 Task: Create a due date automation trigger when advanced on, 2 hours after a card is due add basic assigned only to member @aryan.
Action: Mouse moved to (1133, 90)
Screenshot: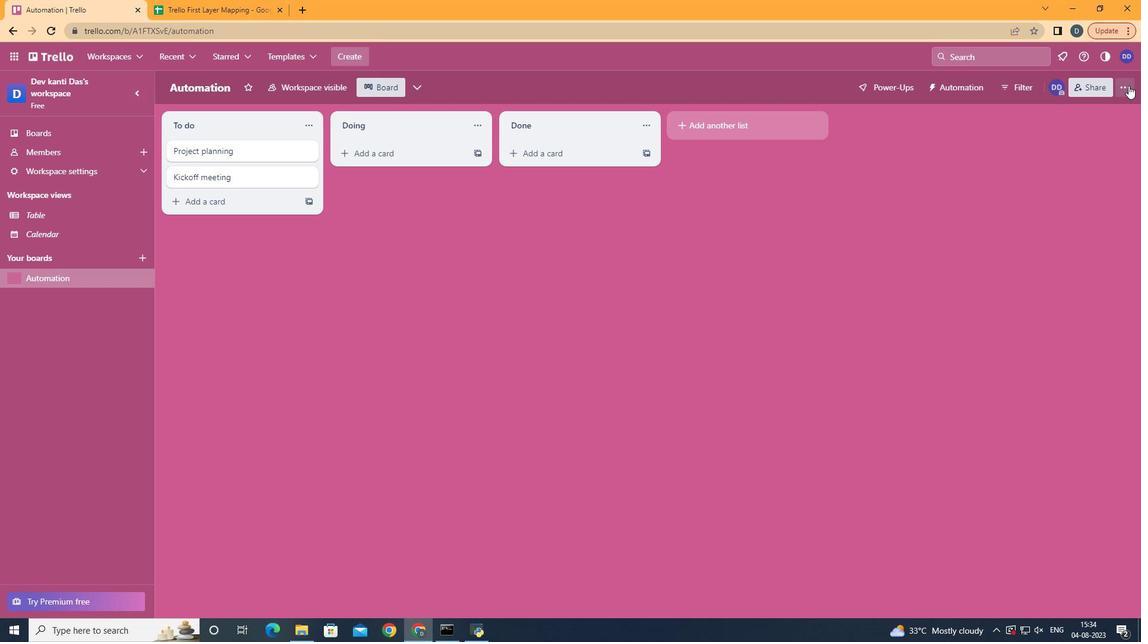 
Action: Mouse pressed left at (1133, 90)
Screenshot: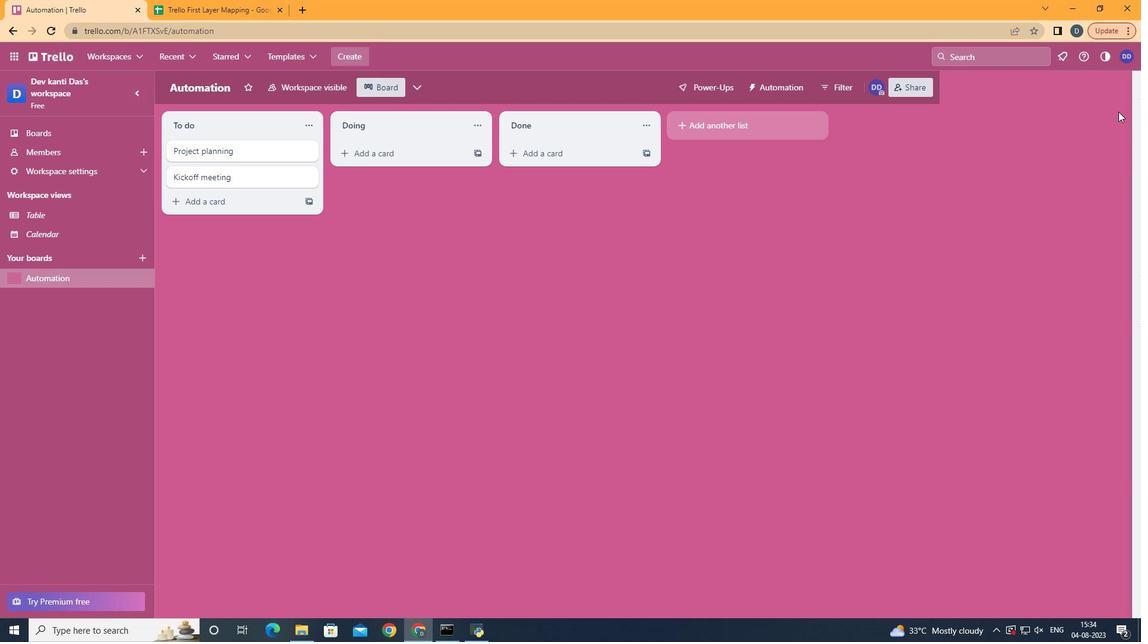 
Action: Mouse moved to (1021, 250)
Screenshot: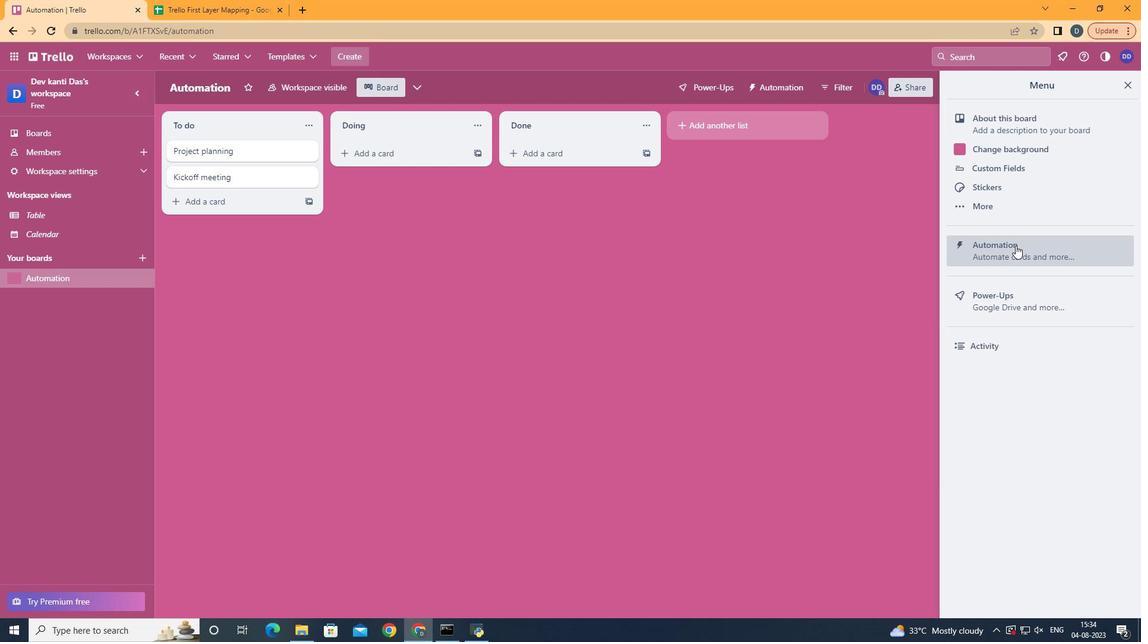 
Action: Mouse pressed left at (1021, 250)
Screenshot: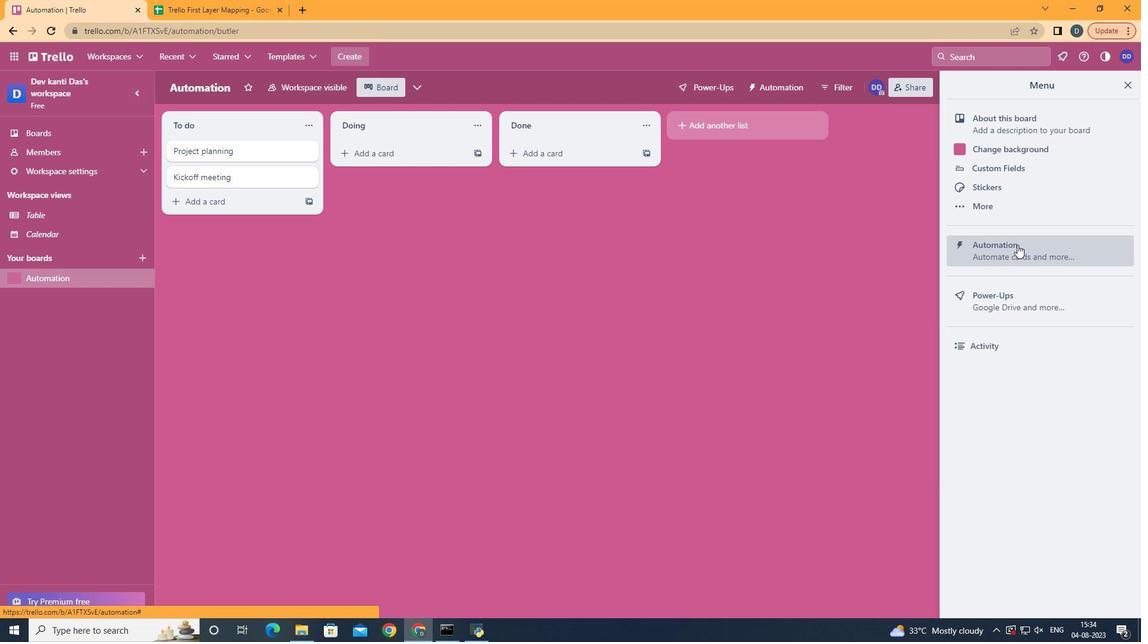 
Action: Mouse moved to (222, 246)
Screenshot: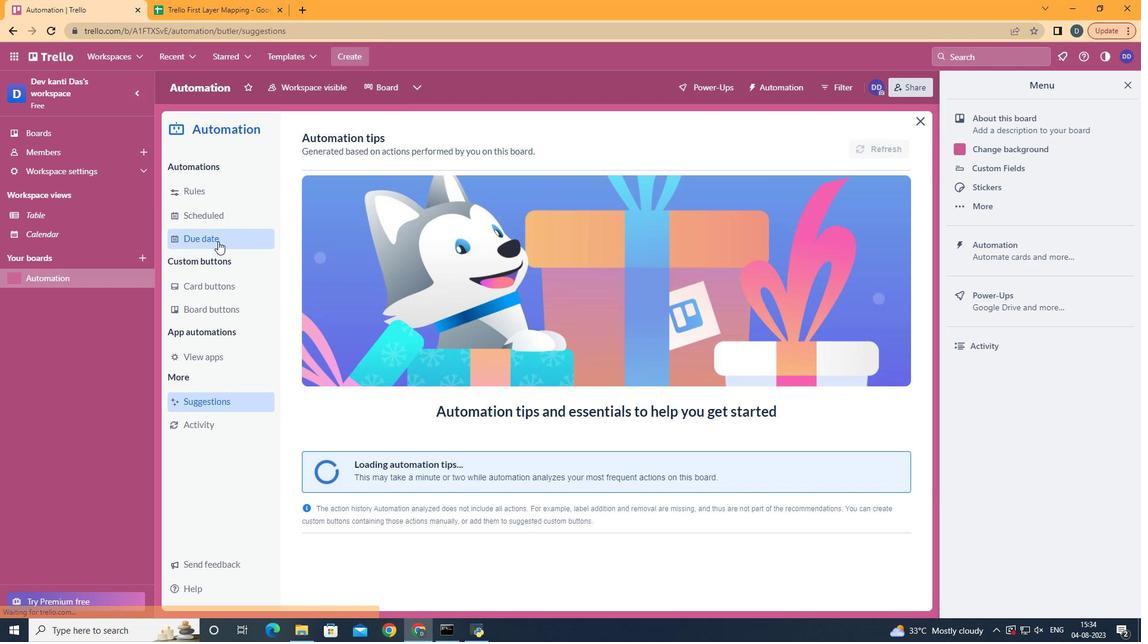 
Action: Mouse pressed left at (222, 246)
Screenshot: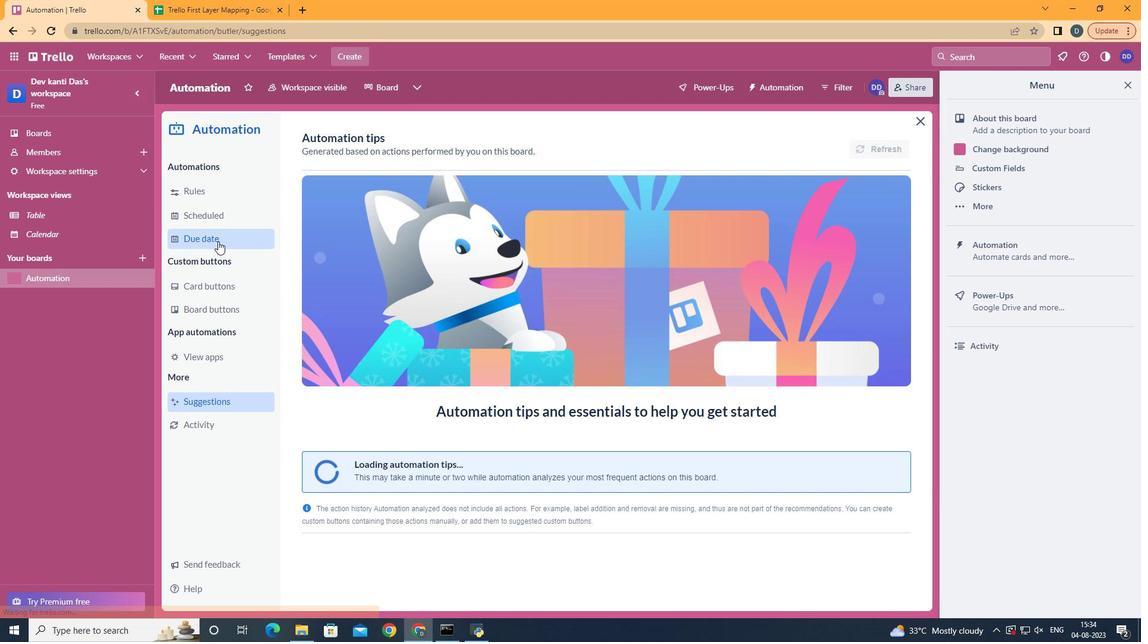 
Action: Mouse moved to (847, 151)
Screenshot: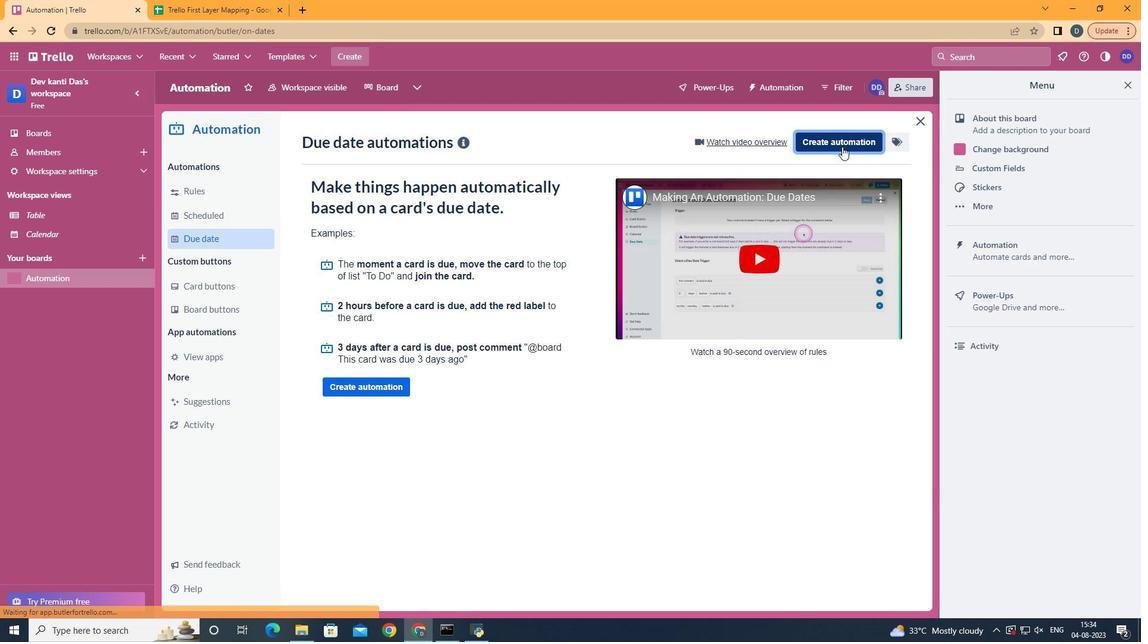 
Action: Mouse pressed left at (847, 151)
Screenshot: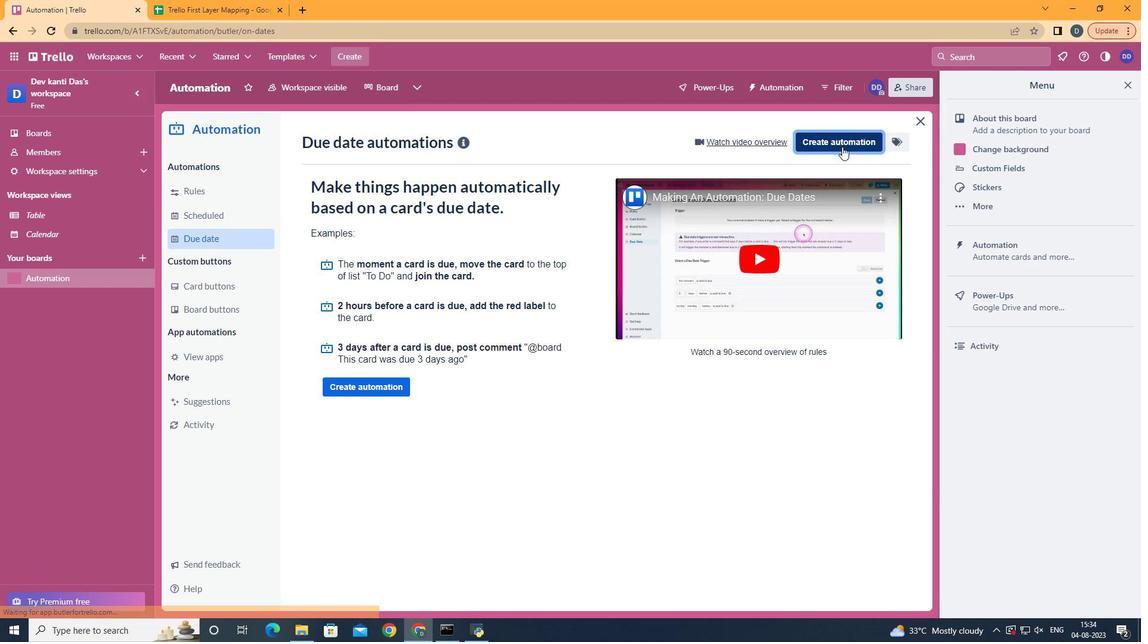 
Action: Mouse moved to (660, 266)
Screenshot: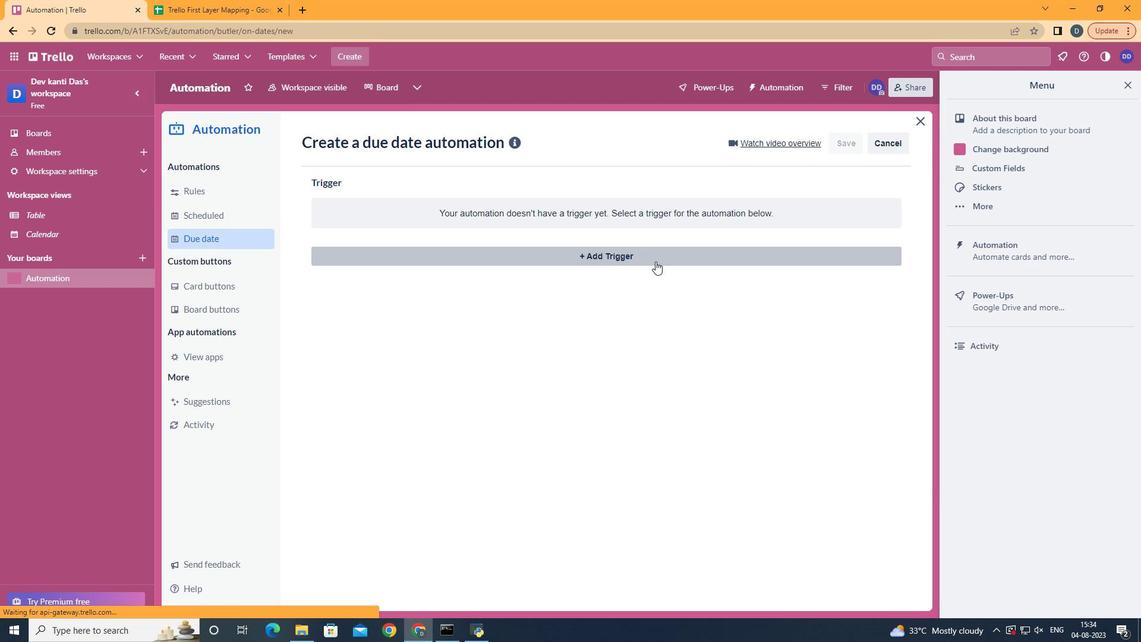 
Action: Mouse pressed left at (660, 266)
Screenshot: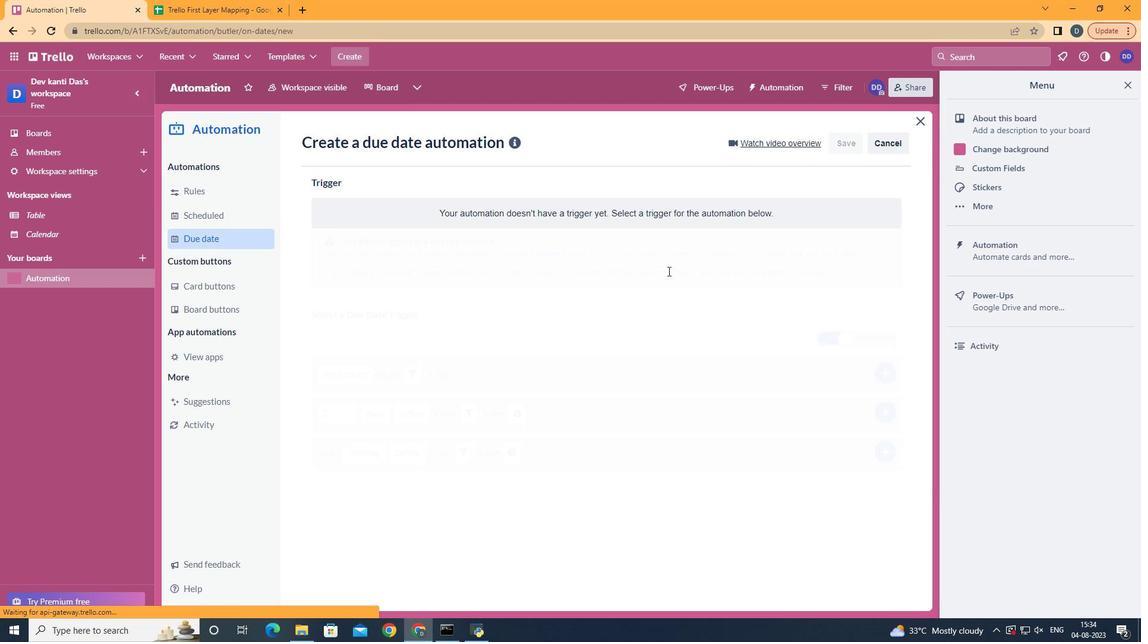 
Action: Mouse moved to (394, 519)
Screenshot: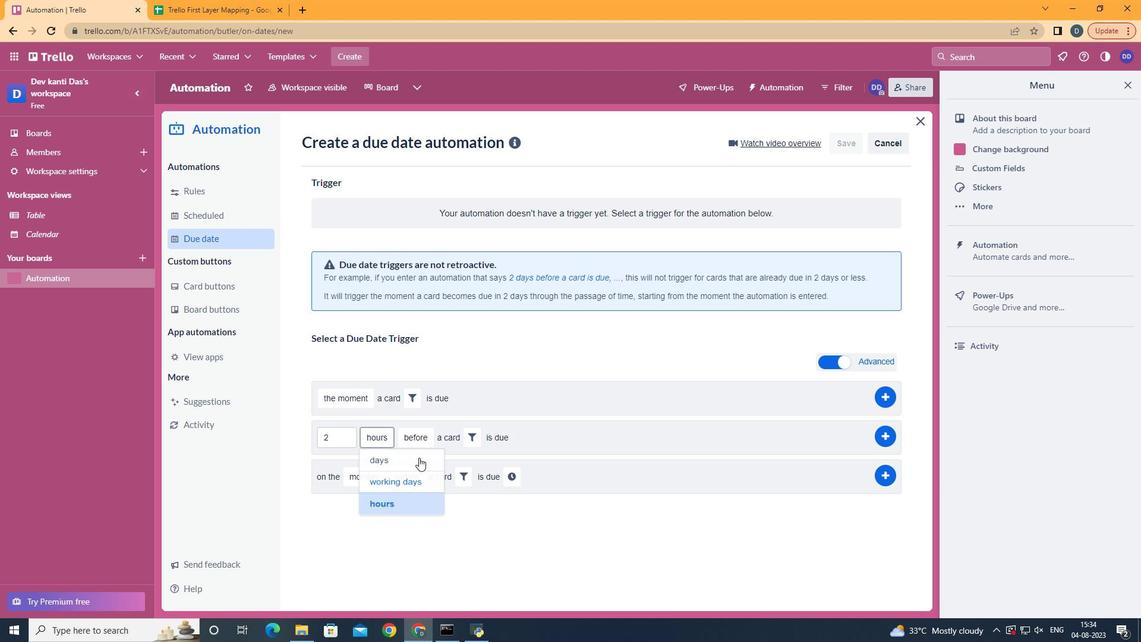 
Action: Mouse pressed left at (394, 519)
Screenshot: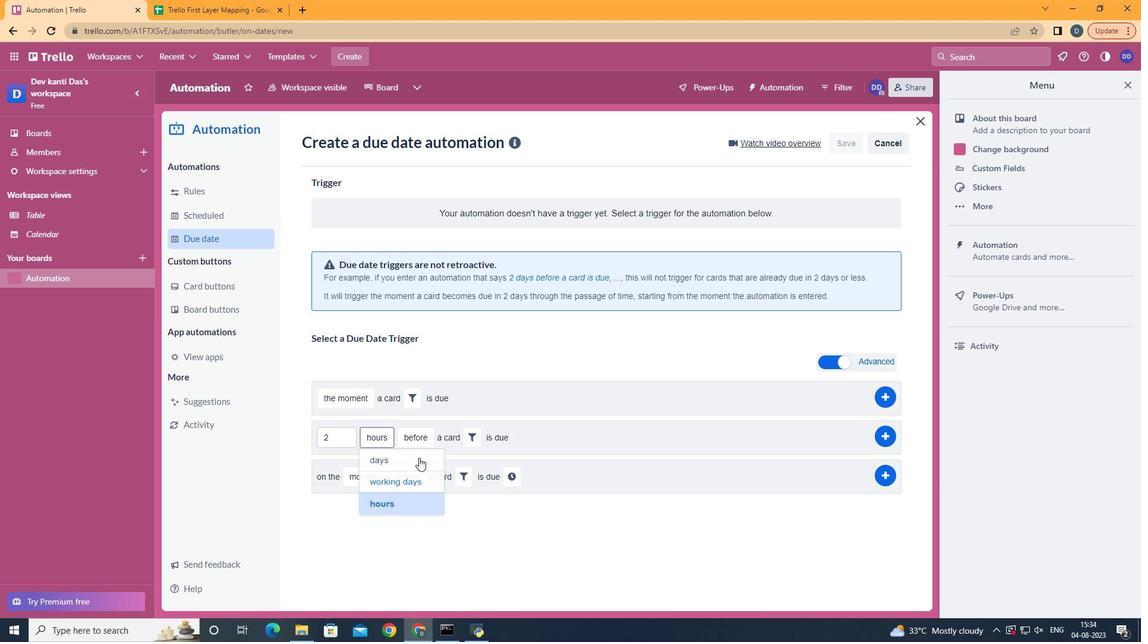 
Action: Mouse moved to (431, 479)
Screenshot: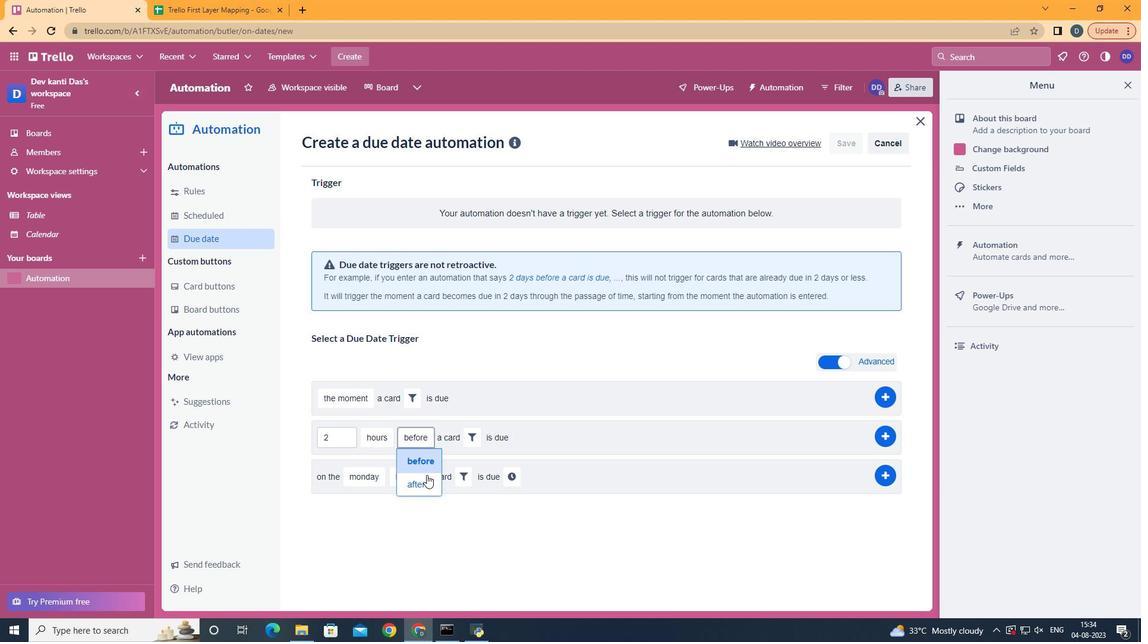 
Action: Mouse pressed left at (431, 479)
Screenshot: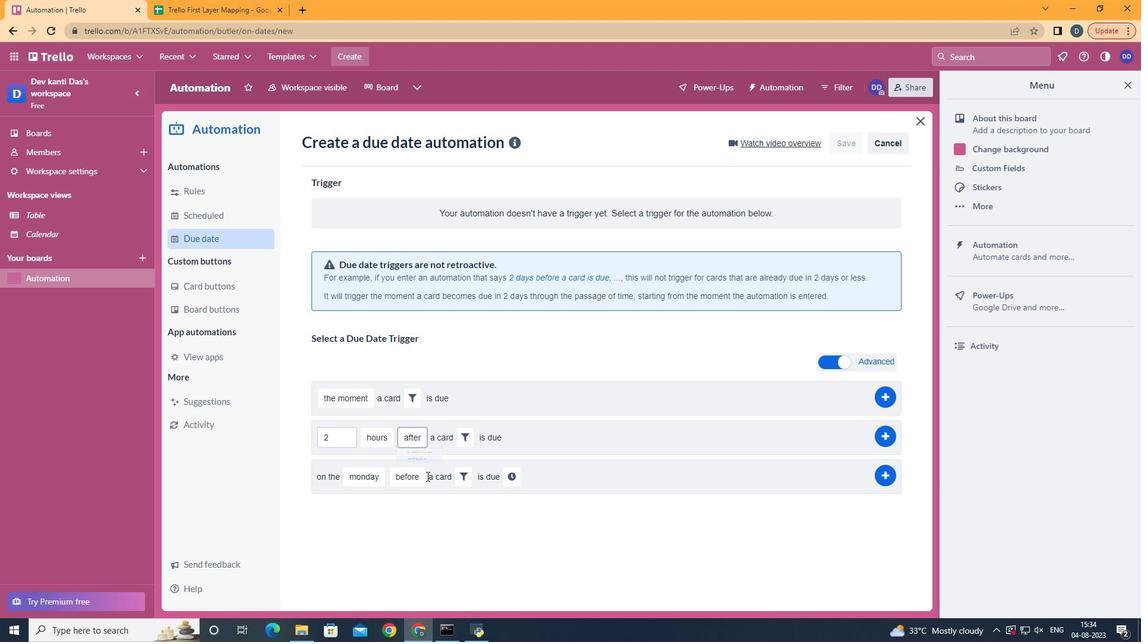 
Action: Mouse moved to (471, 440)
Screenshot: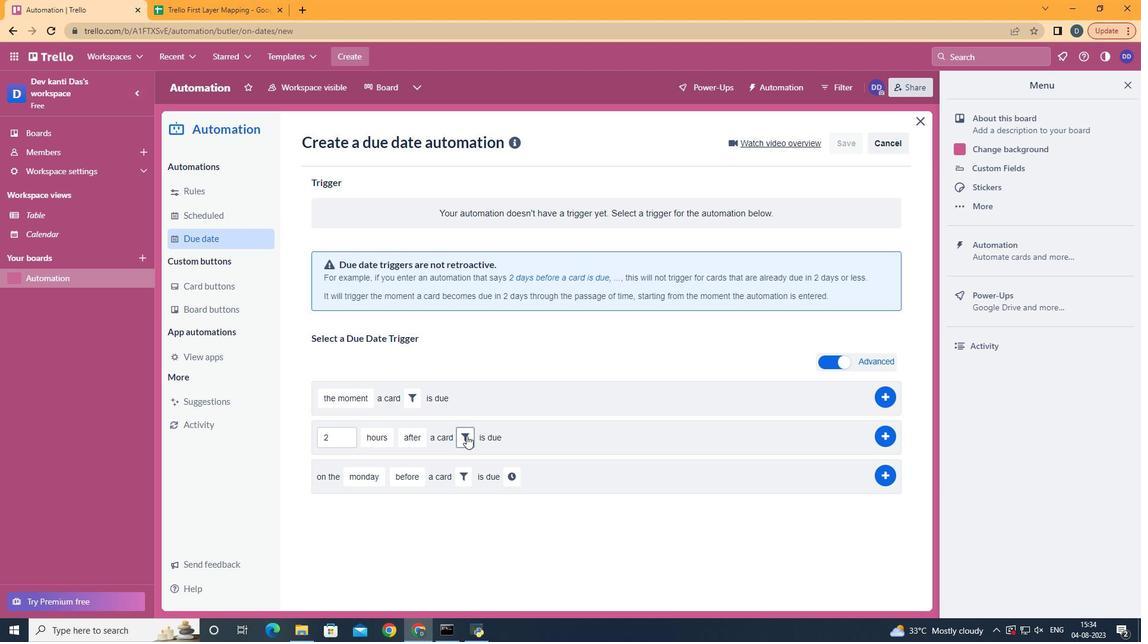 
Action: Mouse pressed left at (471, 440)
Screenshot: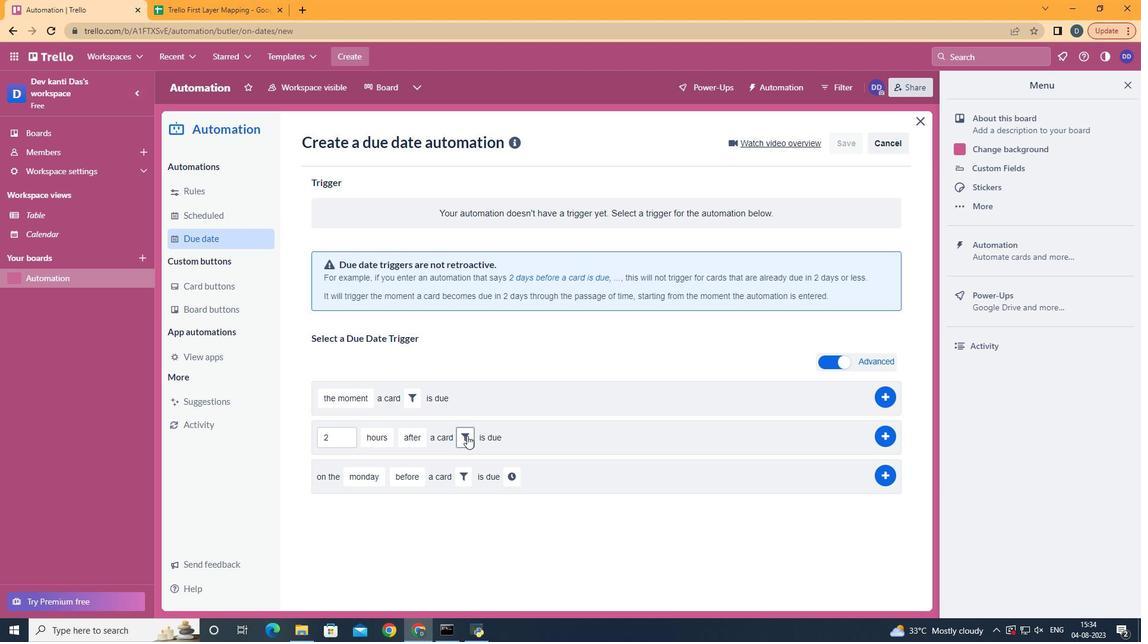
Action: Mouse moved to (519, 540)
Screenshot: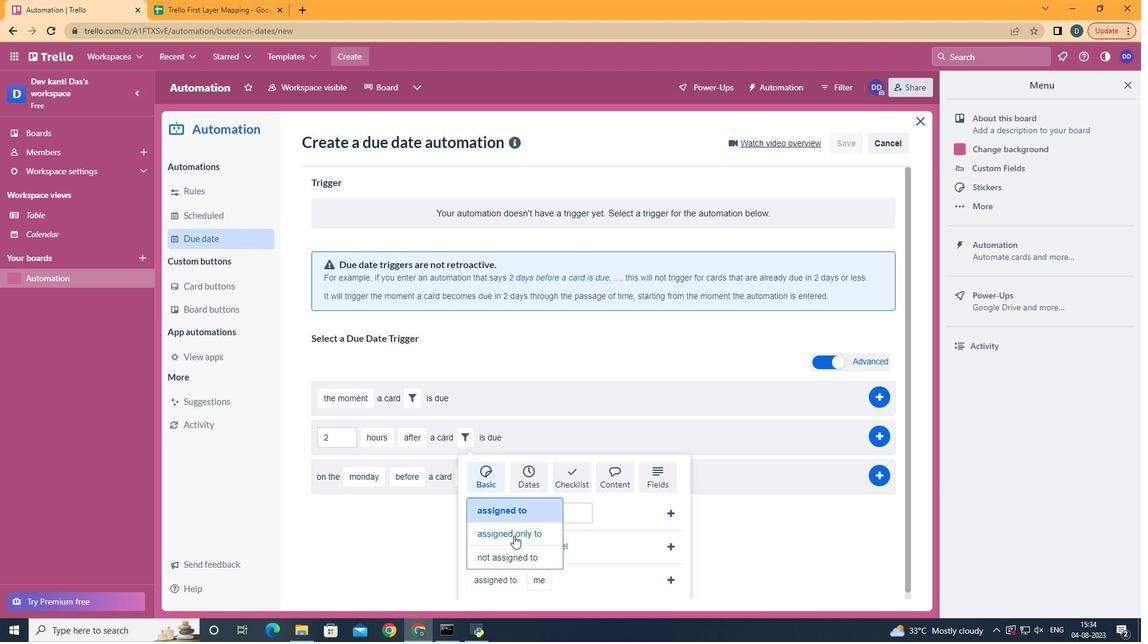 
Action: Mouse pressed left at (519, 540)
Screenshot: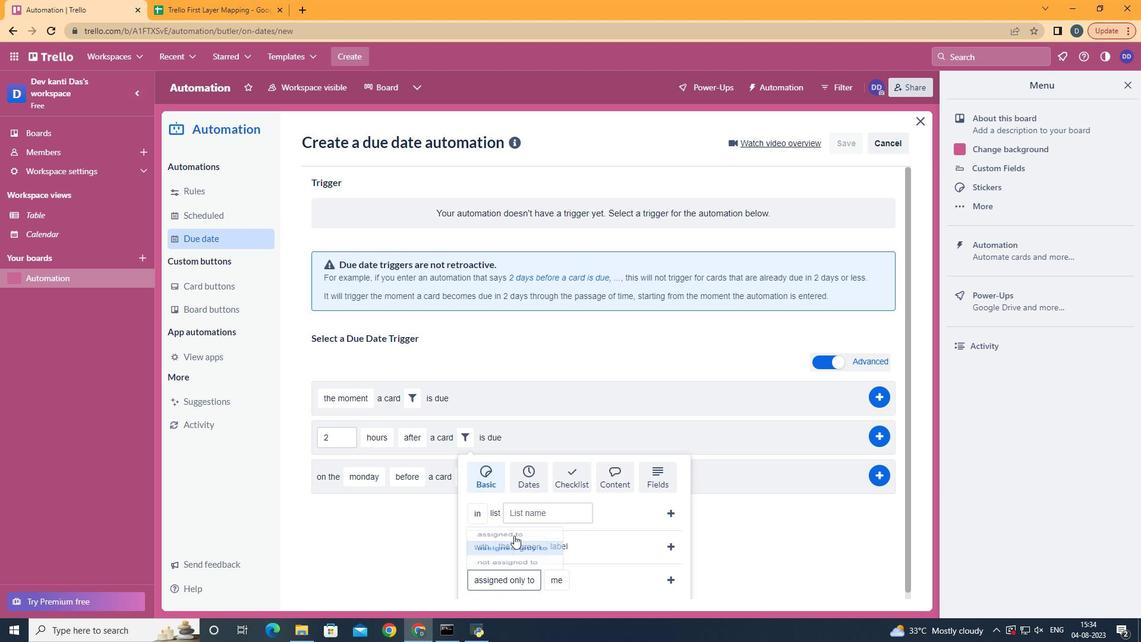 
Action: Mouse moved to (579, 560)
Screenshot: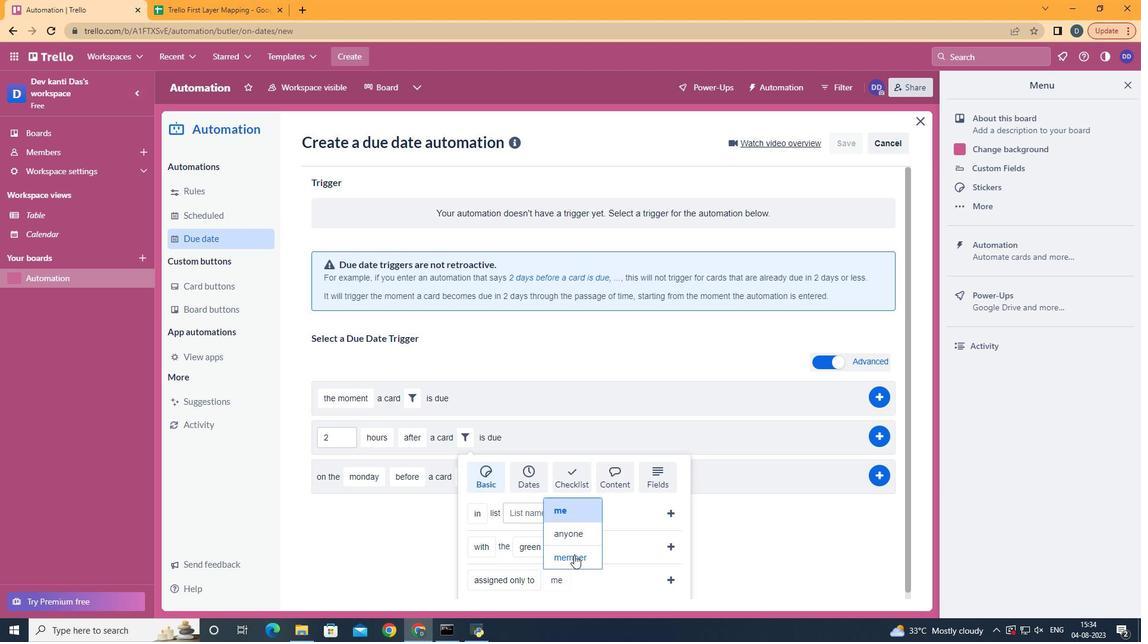 
Action: Mouse pressed left at (579, 560)
Screenshot: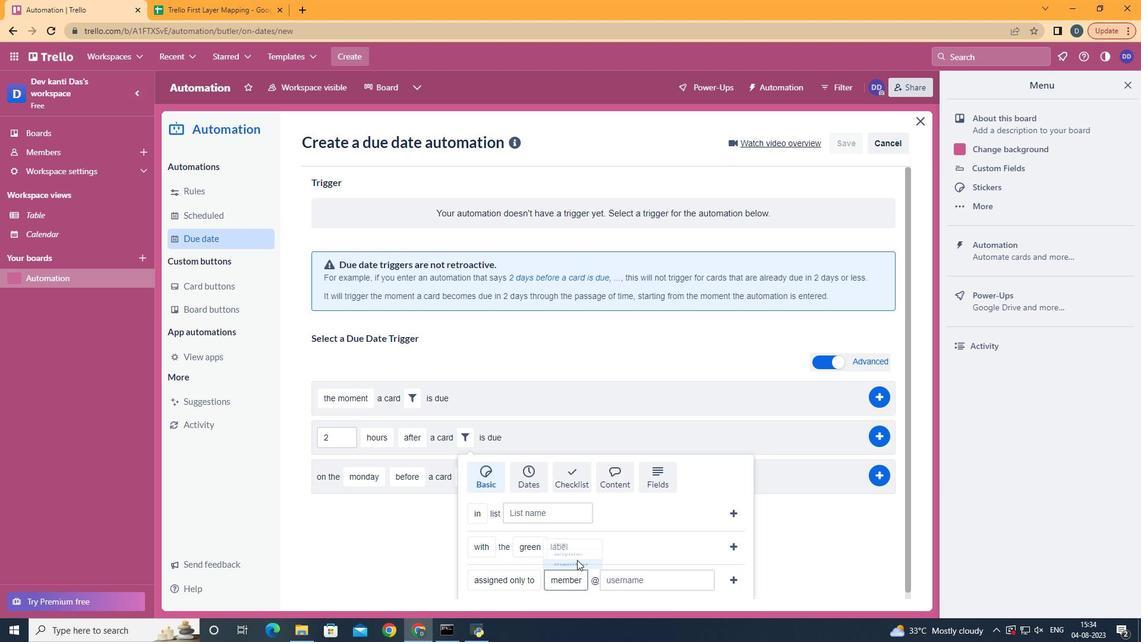 
Action: Mouse moved to (646, 586)
Screenshot: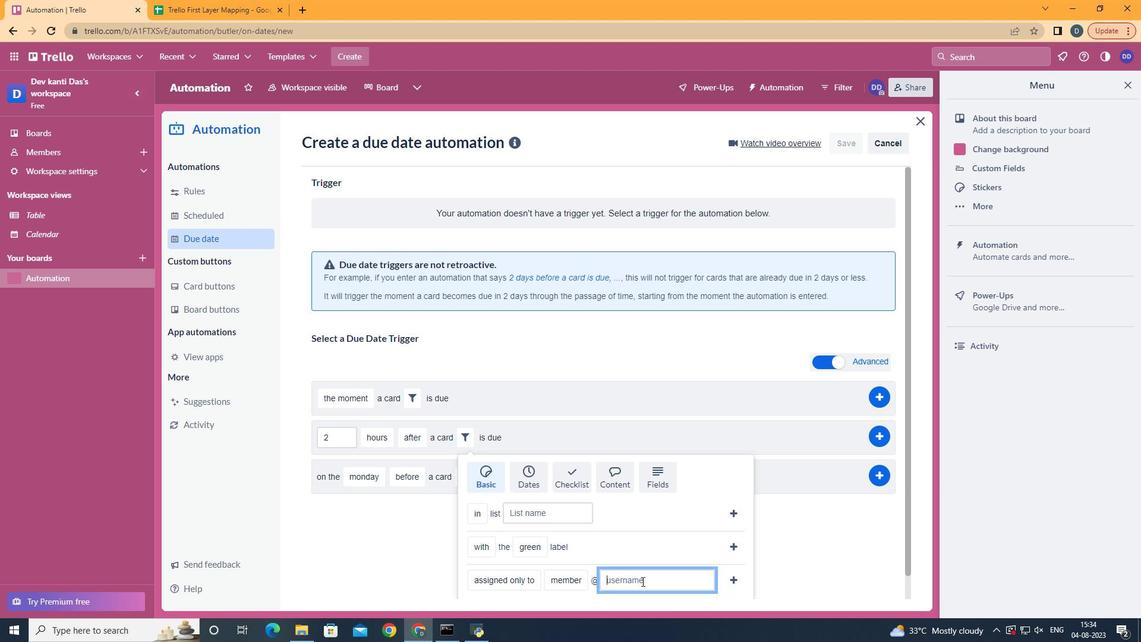 
Action: Mouse pressed left at (646, 586)
Screenshot: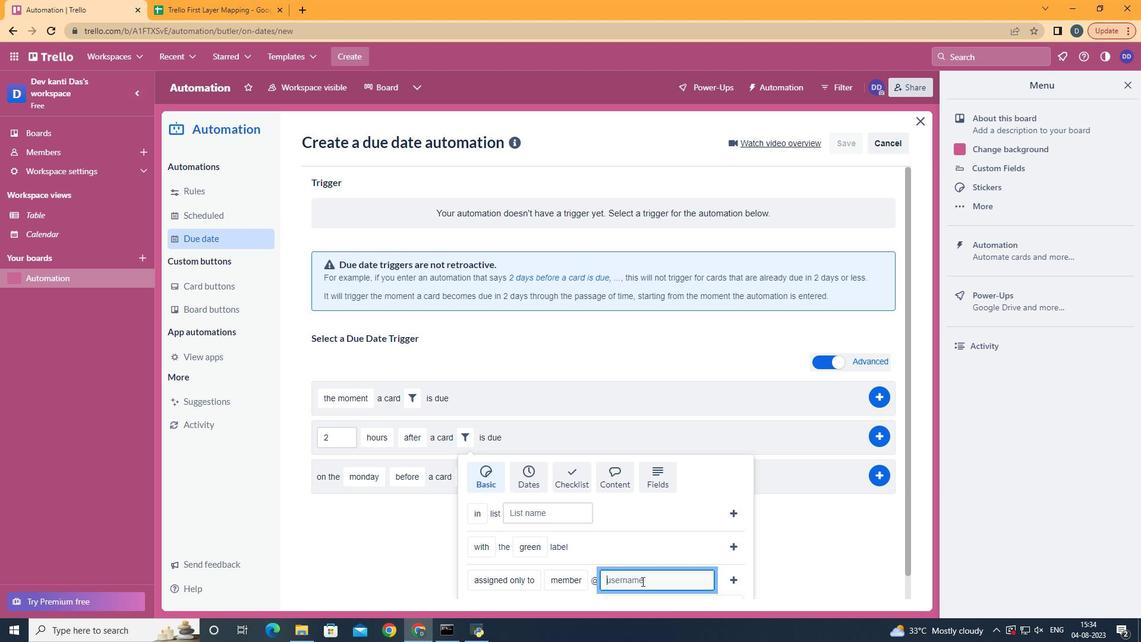 
Action: Key pressed aryan
Screenshot: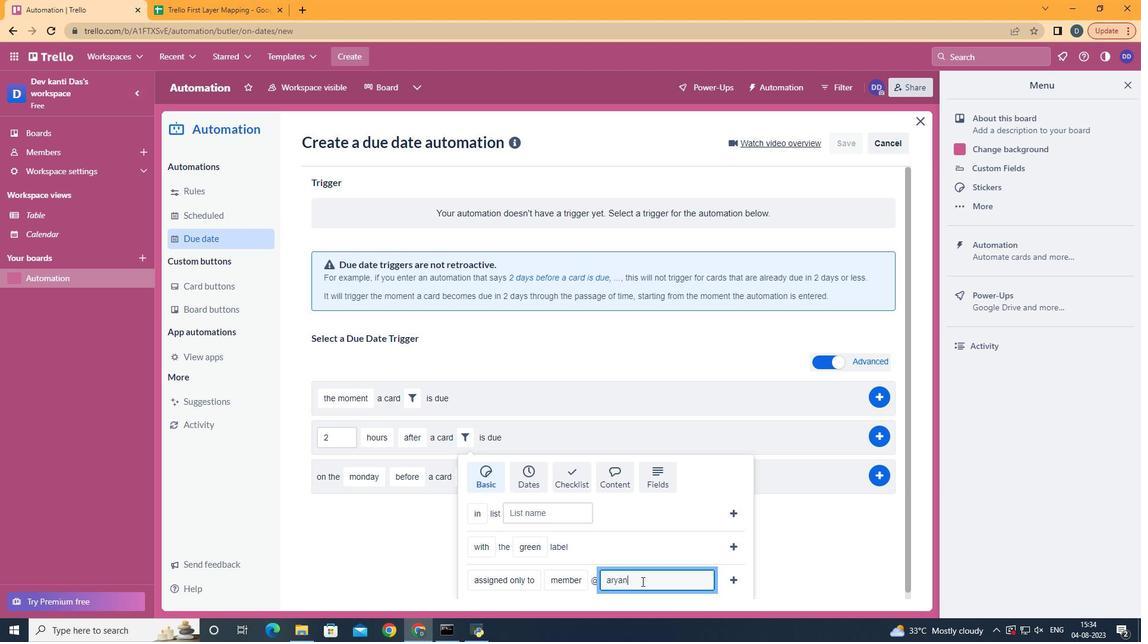 
Action: Mouse moved to (739, 582)
Screenshot: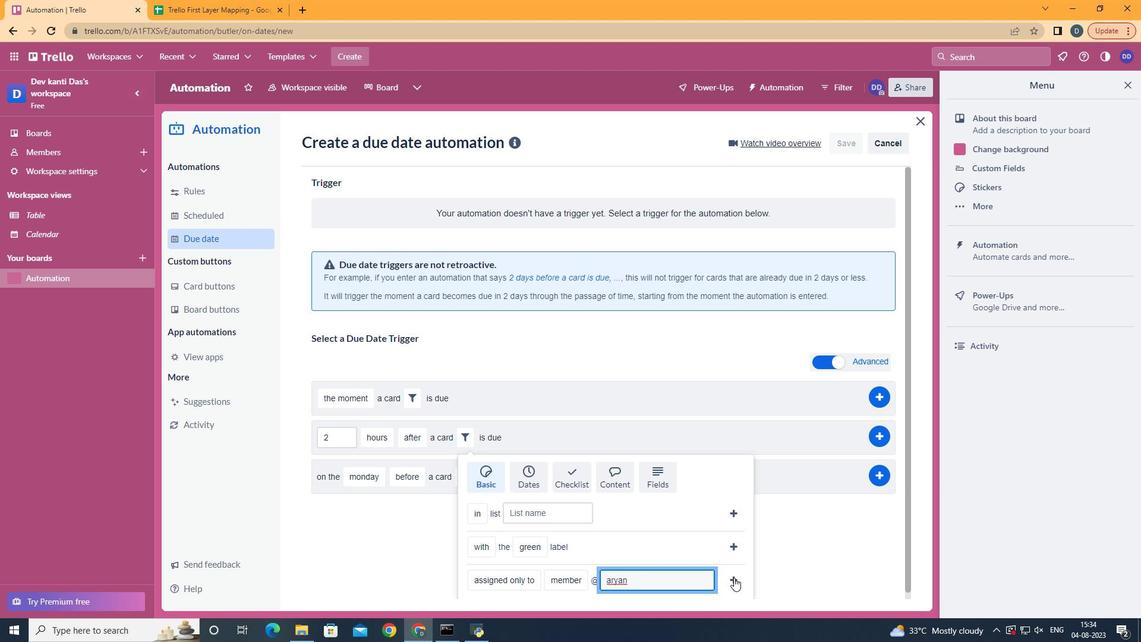 
Action: Mouse pressed left at (739, 582)
Screenshot: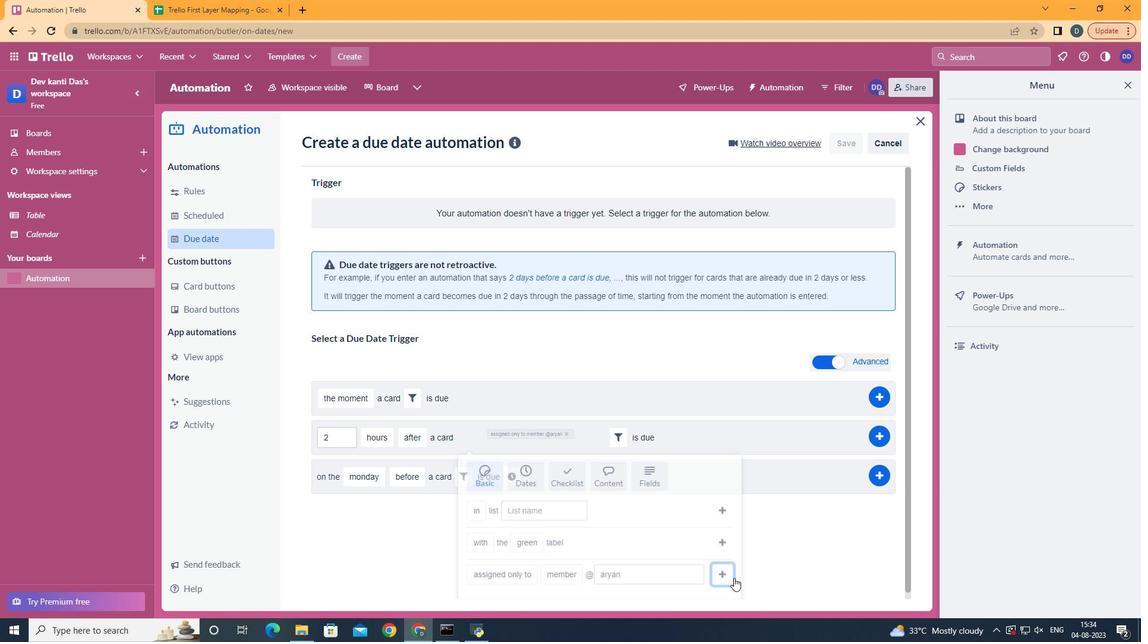 
Action: Mouse moved to (891, 434)
Screenshot: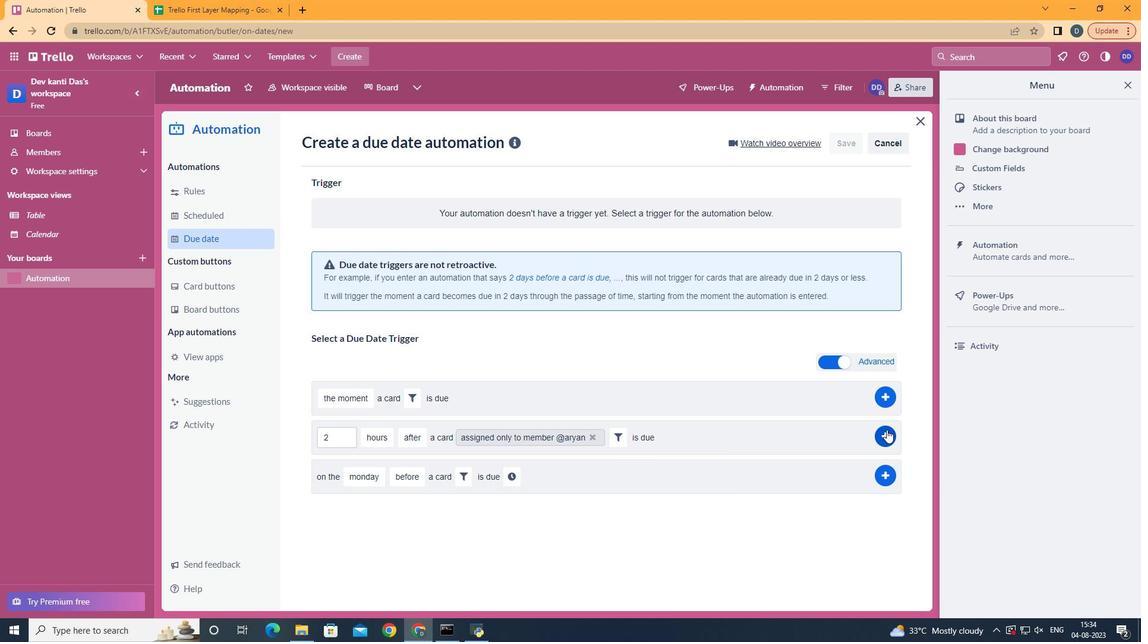 
Action: Mouse pressed left at (891, 434)
Screenshot: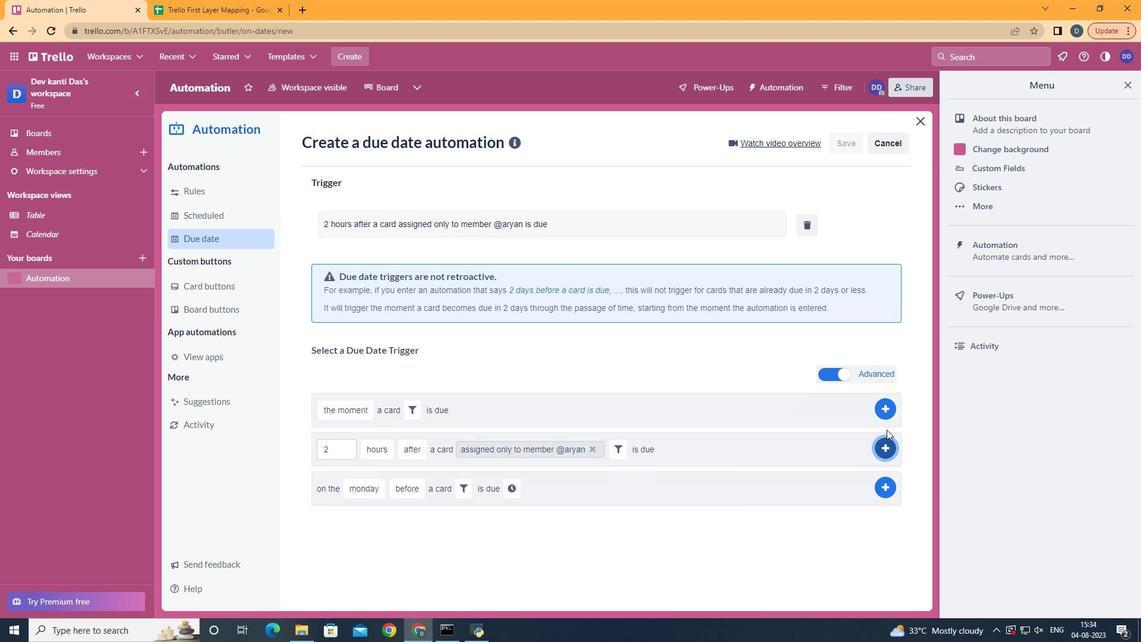 
Action: Mouse moved to (602, 273)
Screenshot: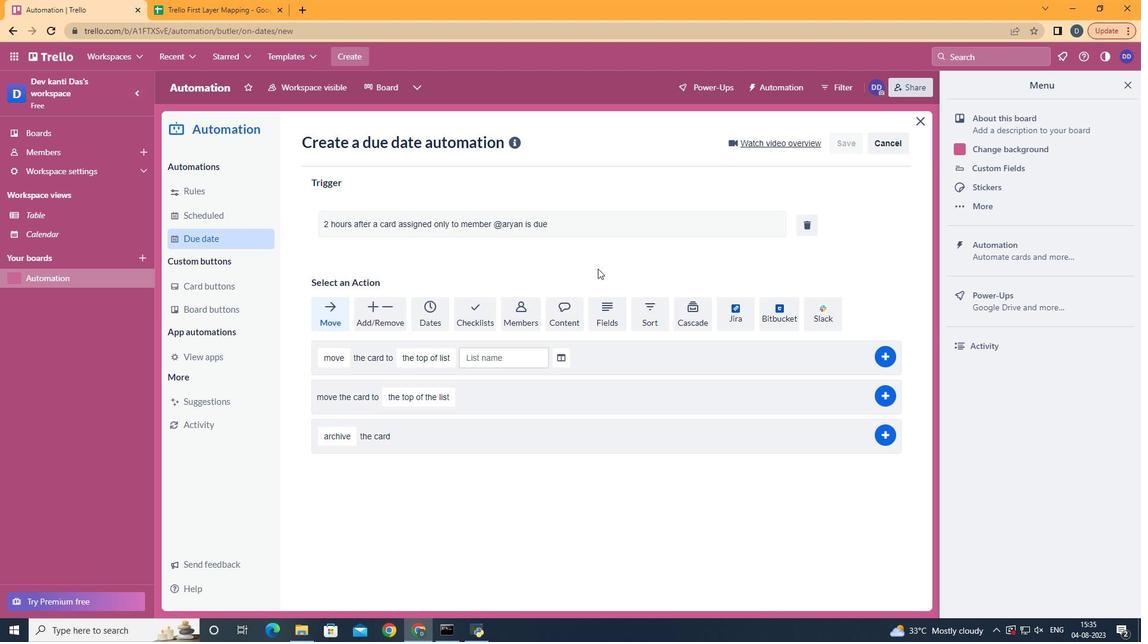 
